 Task: Plan a road trip along the Blue Ridge Parkway from Asheville, North Carolina, to Boone, North Carolina.
Action: Mouse moved to (315, 114)
Screenshot: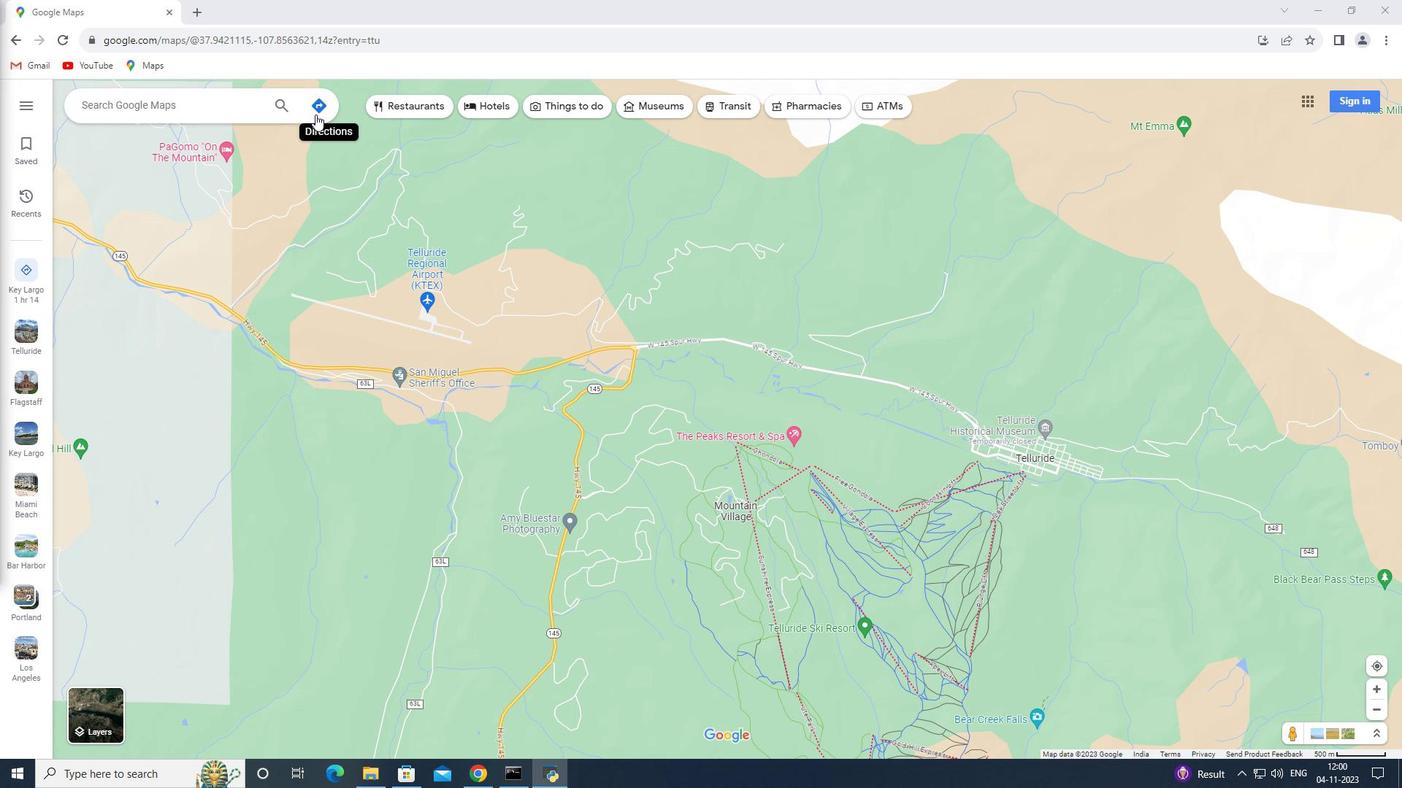 
Action: Mouse pressed left at (315, 114)
Screenshot: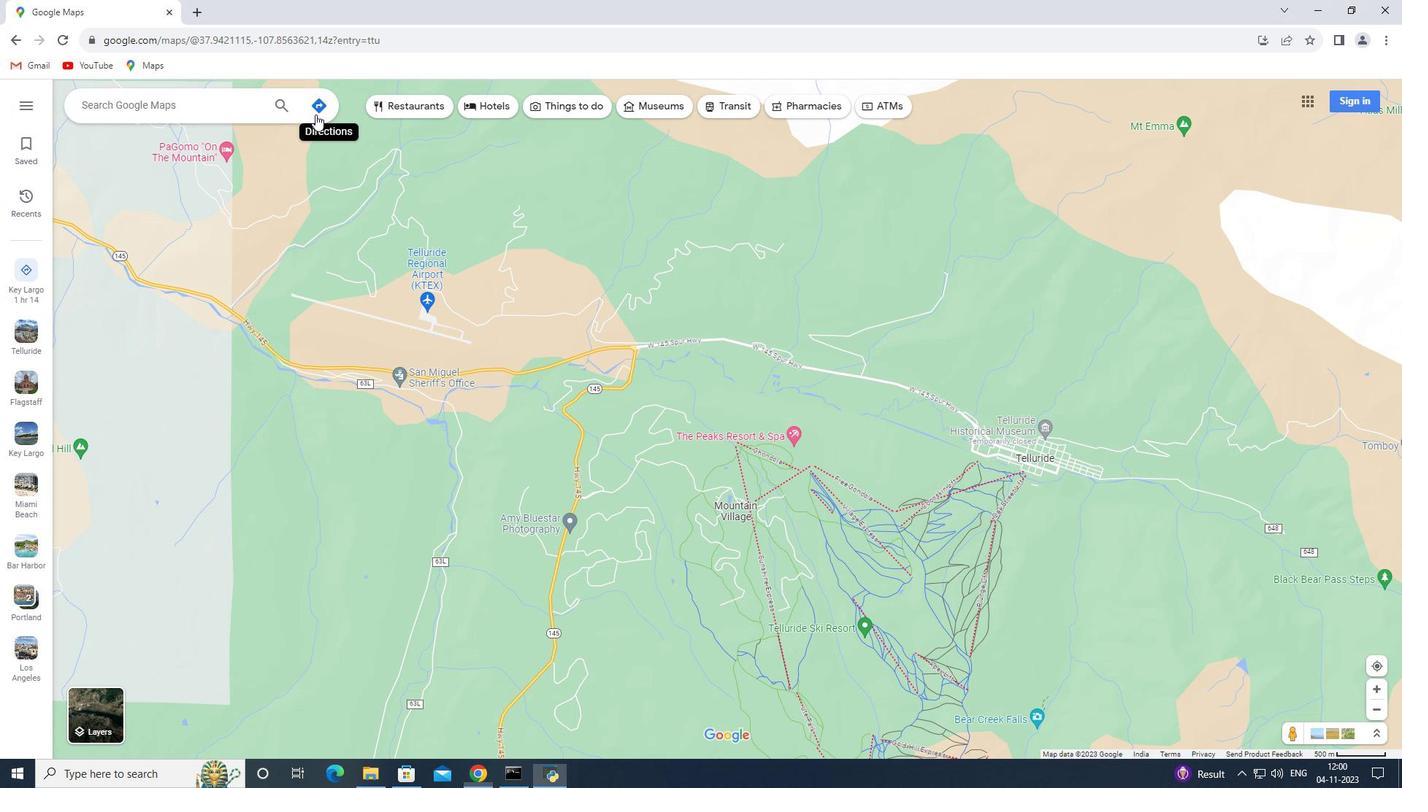 
Action: Mouse moved to (233, 143)
Screenshot: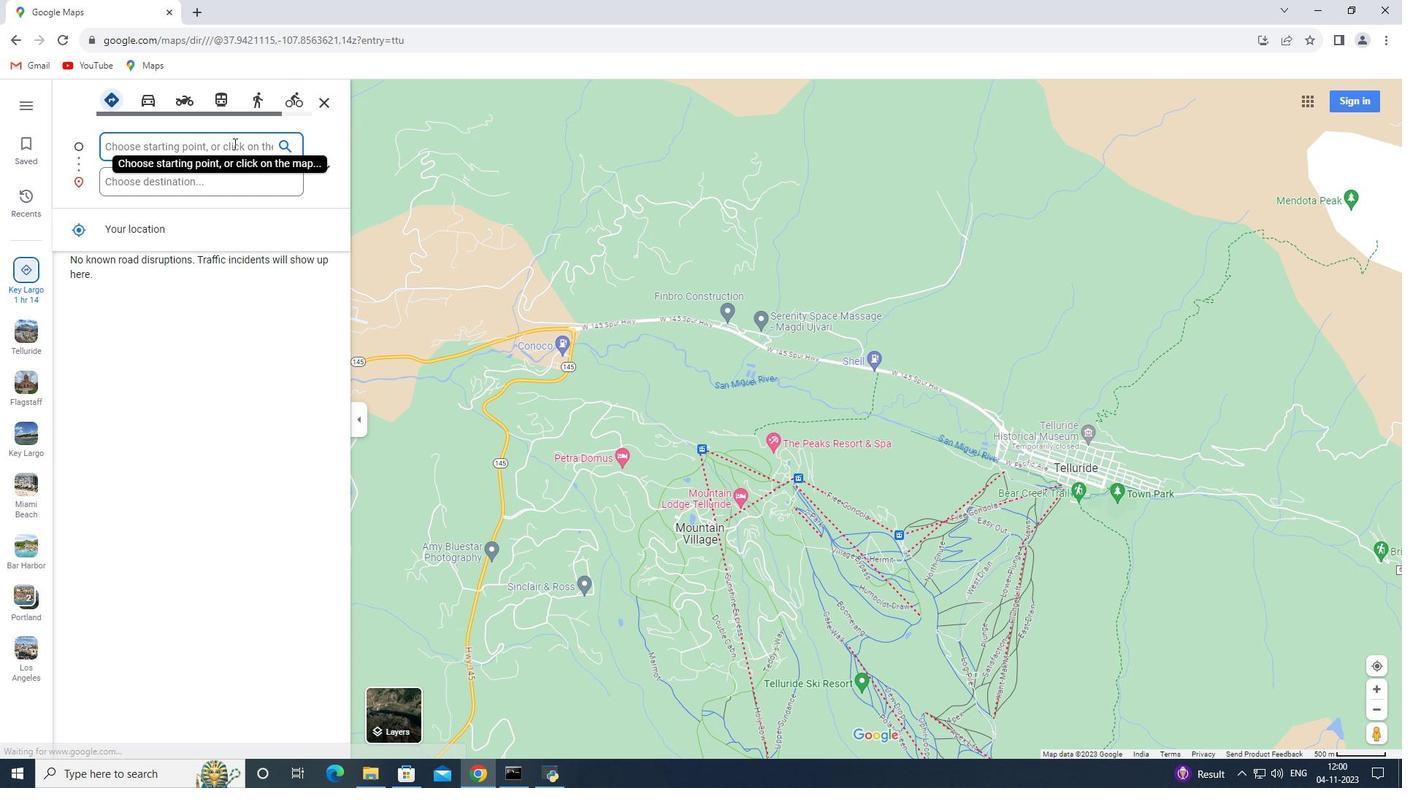 
Action: Key pressed <Key.shift>Asheville,<Key.space><Key.shift_r>North<Key.space><Key.shift>Carolina
Screenshot: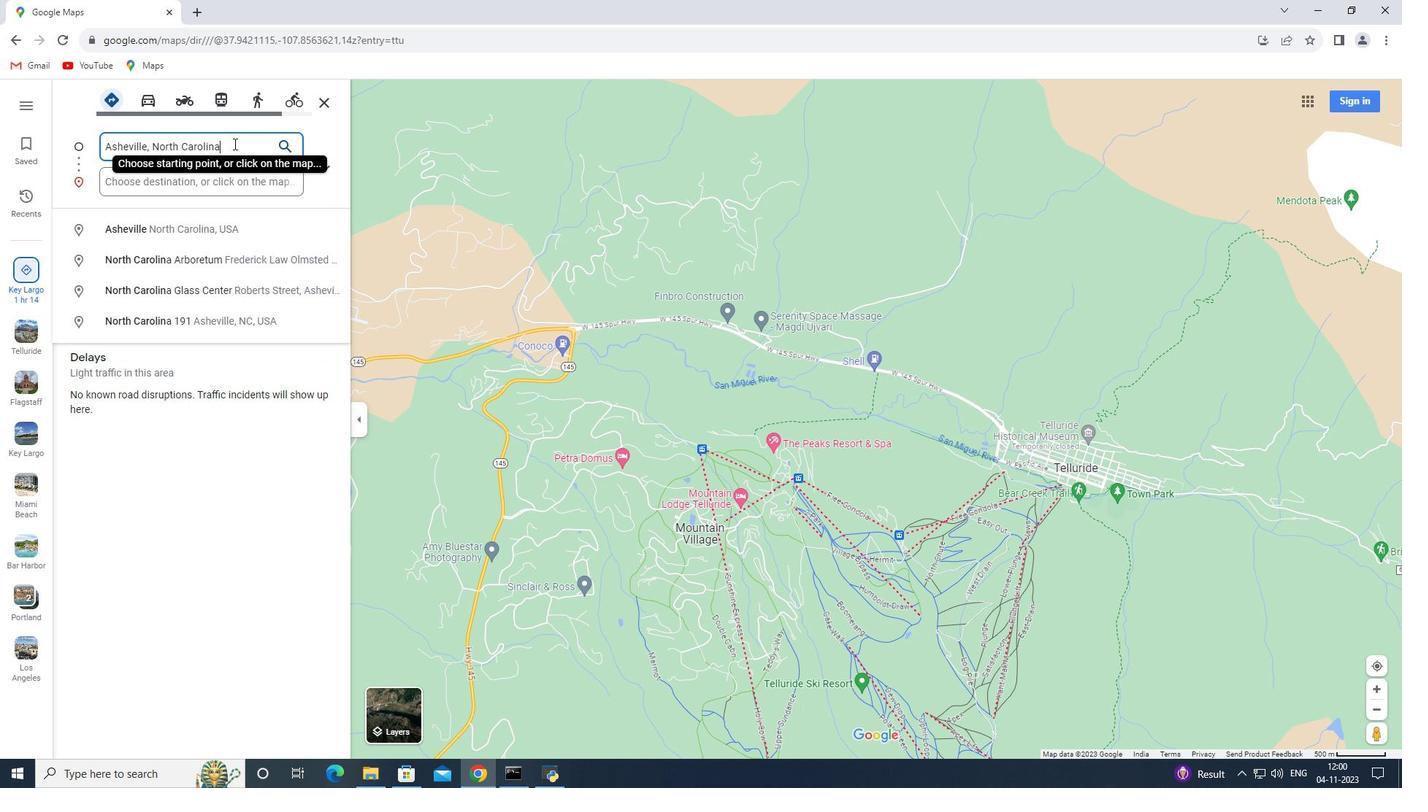 
Action: Mouse moved to (217, 176)
Screenshot: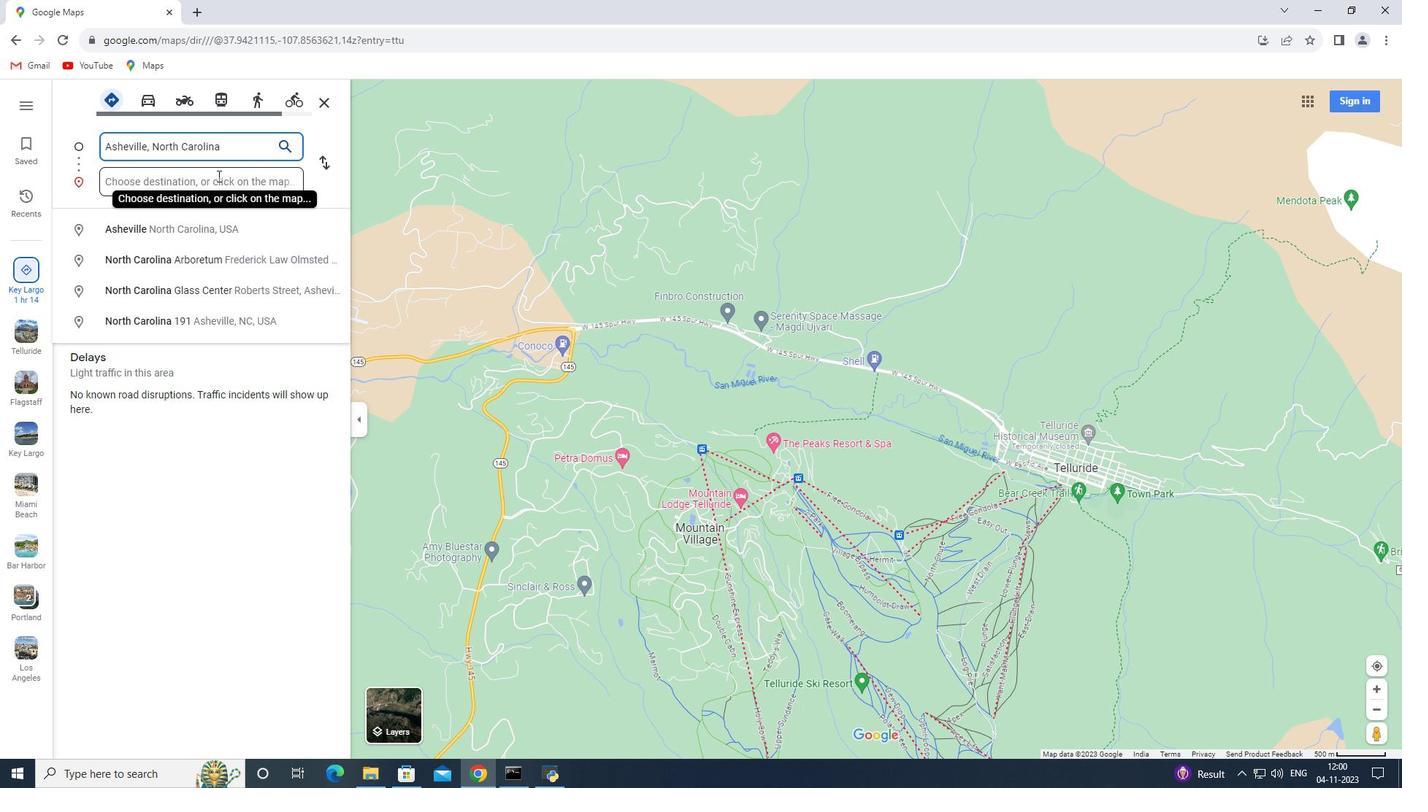 
Action: Mouse pressed left at (217, 176)
Screenshot: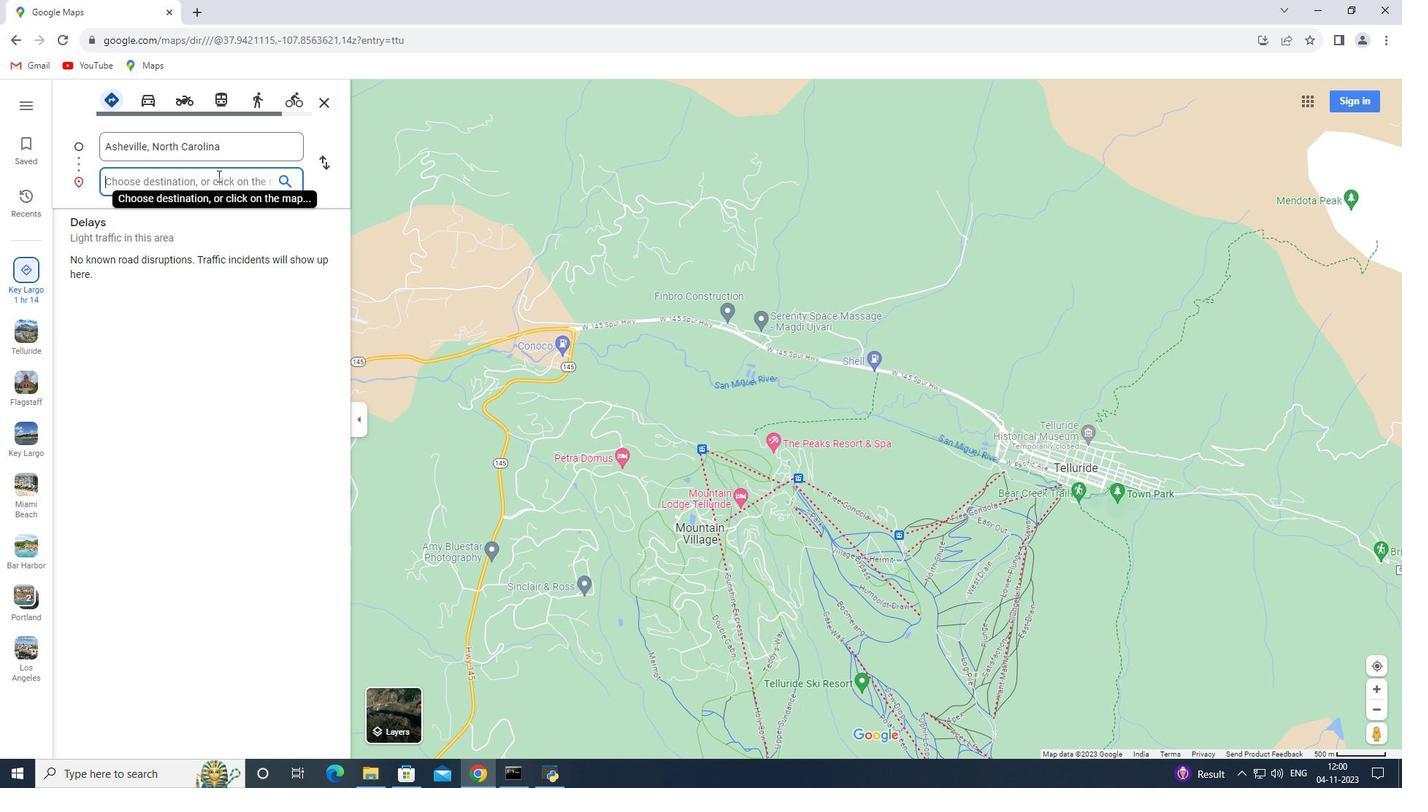 
Action: Key pressed <Key.shift_r><Key.shift_r><Key.shift_r><Key.shift_r><Key.shift_r><Key.shift_r><Key.shift_r><Key.shift_r><Key.shift_r><Key.shift_r><Key.shift_r><Key.shift_r><Key.shift_r><Key.shift_r><Key.shift_r><Key.shift_r><Key.shift_r><Key.shift_r><Key.shift_r><Key.shift_r><Key.shift_r><Key.shift_r><Key.shift_r><Key.shift_r><Key.shift_r><Key.shift_r><Key.shift_r>Boone,<Key.space><Key.shift_r>North<Key.space><Key.shift>Carolina<Key.enter>
Screenshot: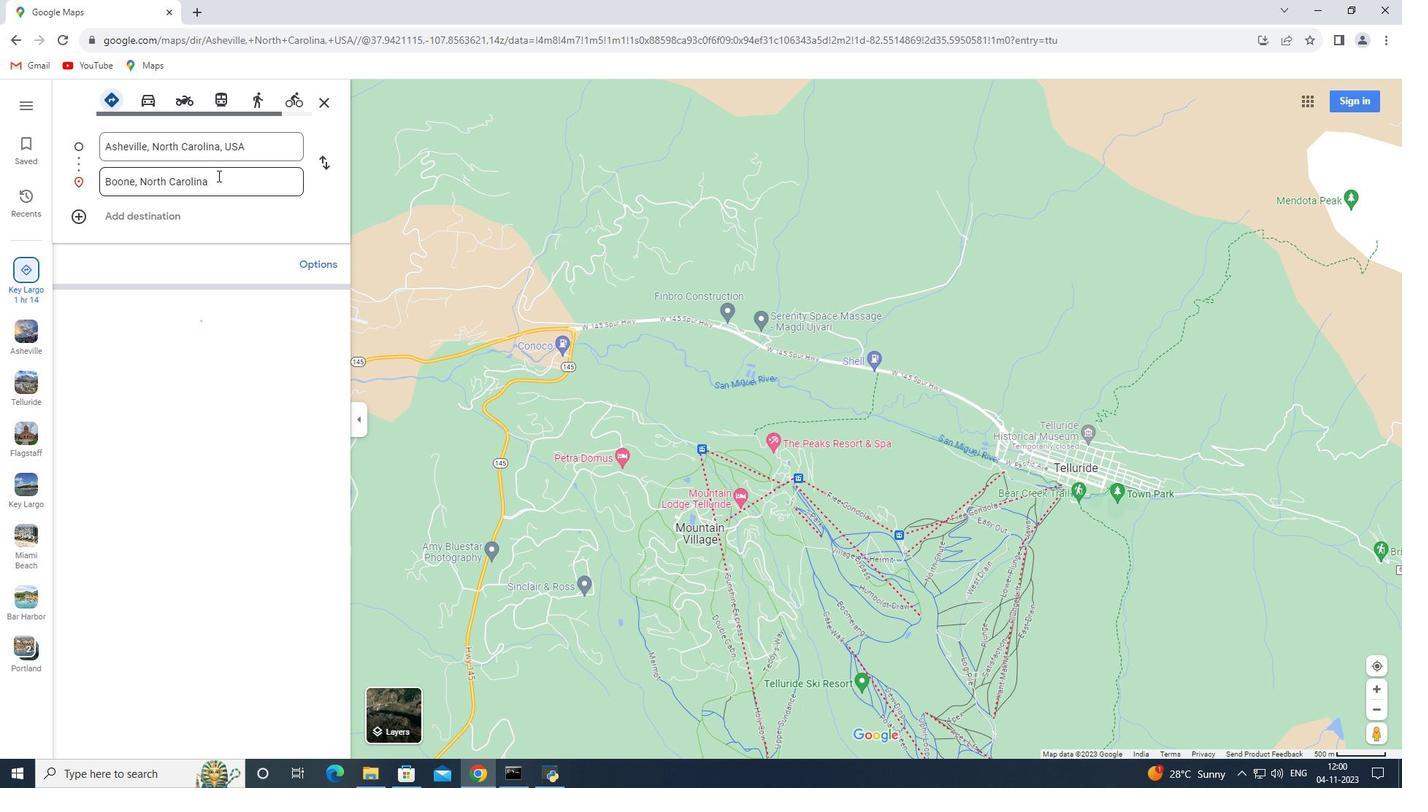 
Action: Mouse moved to (710, 116)
Screenshot: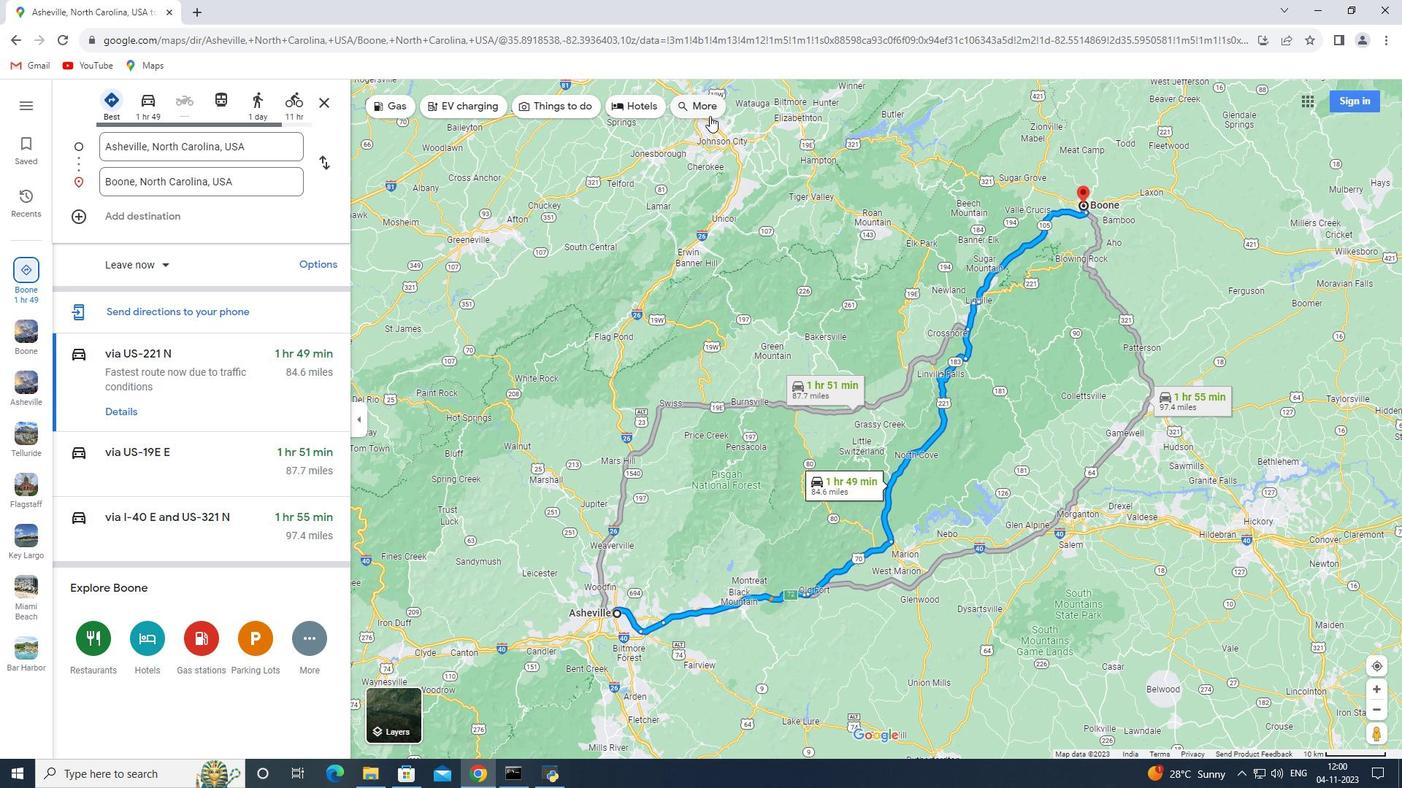 
Action: Mouse pressed left at (710, 116)
Screenshot: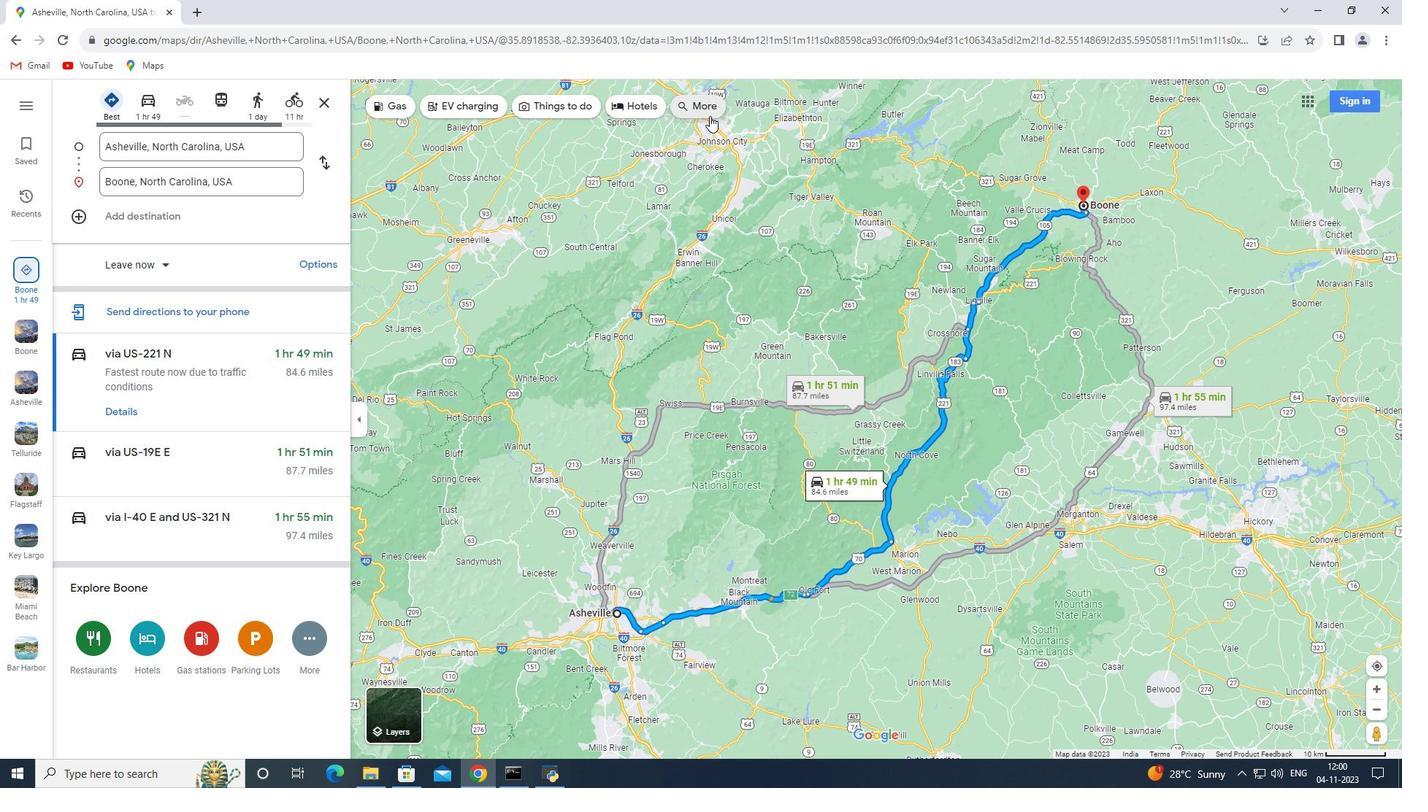 
Action: Mouse moved to (170, 110)
Screenshot: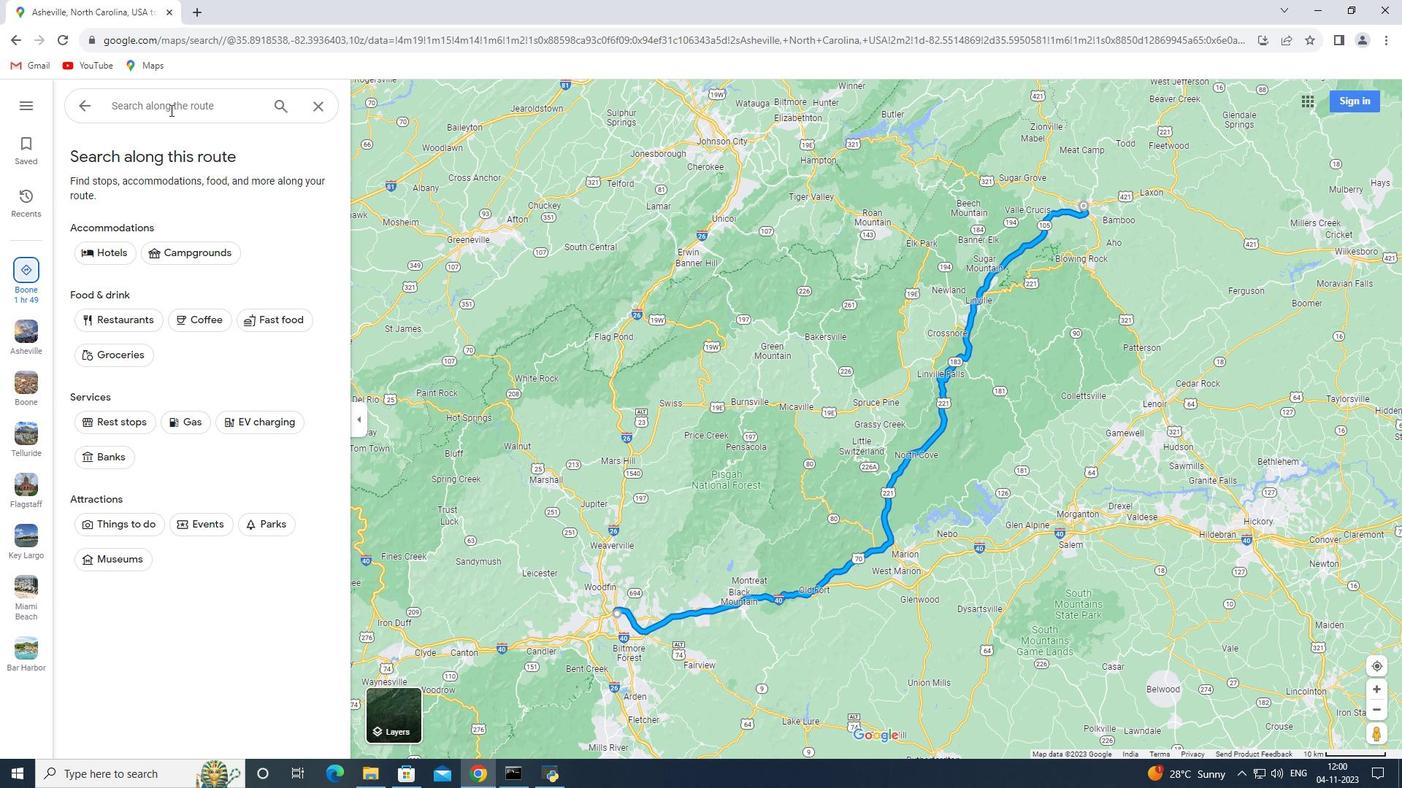 
Action: Mouse pressed left at (170, 110)
Screenshot: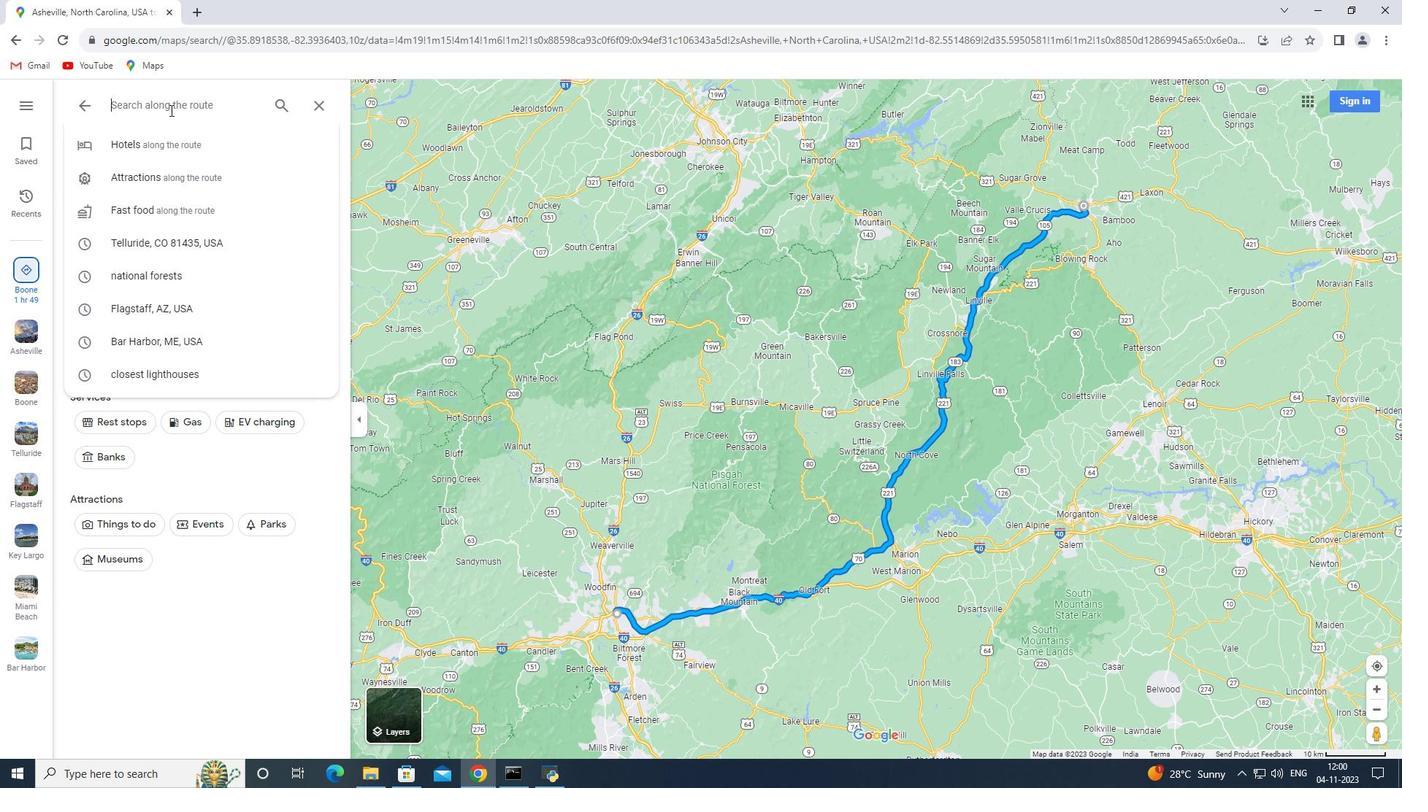
Action: Key pressed road<Key.space>trip<Key.space>along<Key.space>the<Key.space><Key.shift_r><Key.shift_r><Key.shift_r><Key.shift_r><Key.shift_r><Key.shift_r><Key.shift_r><Key.shift_r><Key.shift_r><Key.shift_r>Blue<Key.space><Key.shift><Key.shift><Key.shift><Key.shift><Key.shift><Key.shift><Key.shift><Key.shift><Key.shift><Key.shift><Key.shift><Key.shift><Key.shift><Key.shift><Key.shift><Key.shift><Key.shift><Key.shift><Key.shift><Key.shift><Key.shift><Key.shift><Key.shift><Key.shift><Key.shift><Key.shift><Key.shift><Key.shift><Key.shift><Key.shift>Ridge<Key.space><Key.shift_r>Pr<Key.backspace>arkway<Key.enter>
Screenshot: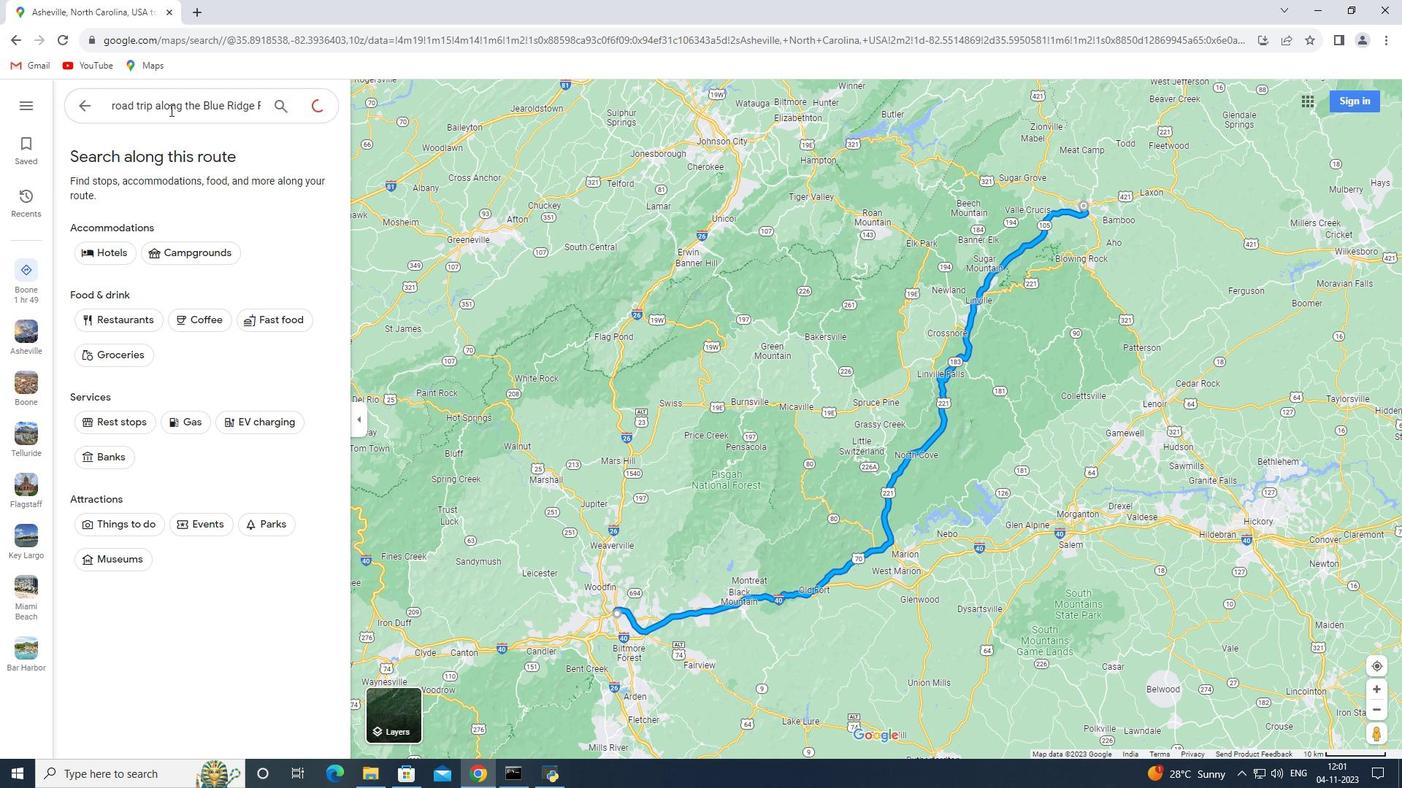 
